 Task: Add Attachment from "Attach a link" to Card Card0000000252 in Board Board0000000063 in Workspace WS0000000021 in Trello. Add Cover Red to Card Card0000000252 in Board Board0000000063 in Workspace WS0000000021 in Trello. Add "Join Card" Button Button0000000252  to Card Card0000000252 in Board Board0000000063 in Workspace WS0000000021 in Trello. Add Description DS0000000252 to Card Card0000000252 in Board Board0000000063 in Workspace WS0000000021 in Trello. Add Comment CM0000000252 to Card Card0000000252 in Board Board0000000063 in Workspace WS0000000021 in Trello
Action: Mouse moved to (500, 527)
Screenshot: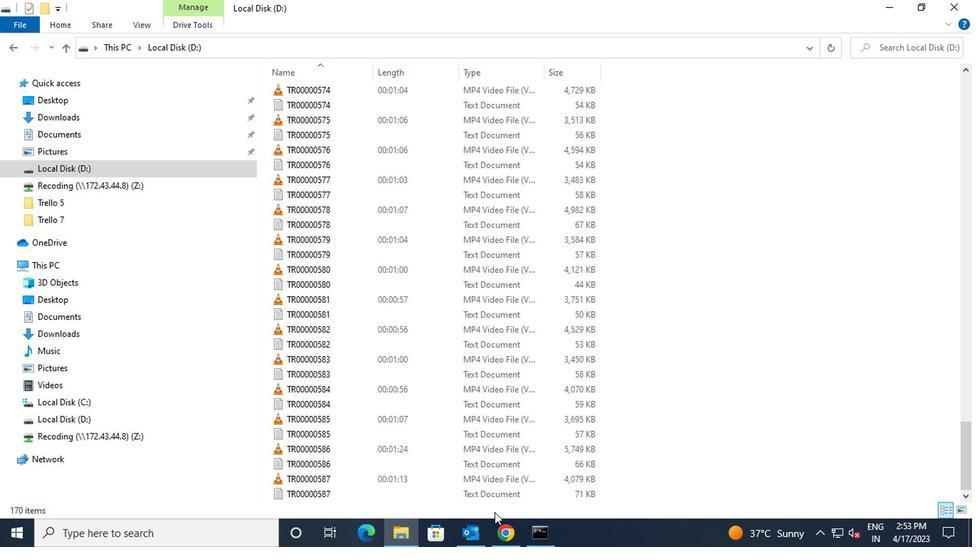 
Action: Mouse pressed left at (500, 527)
Screenshot: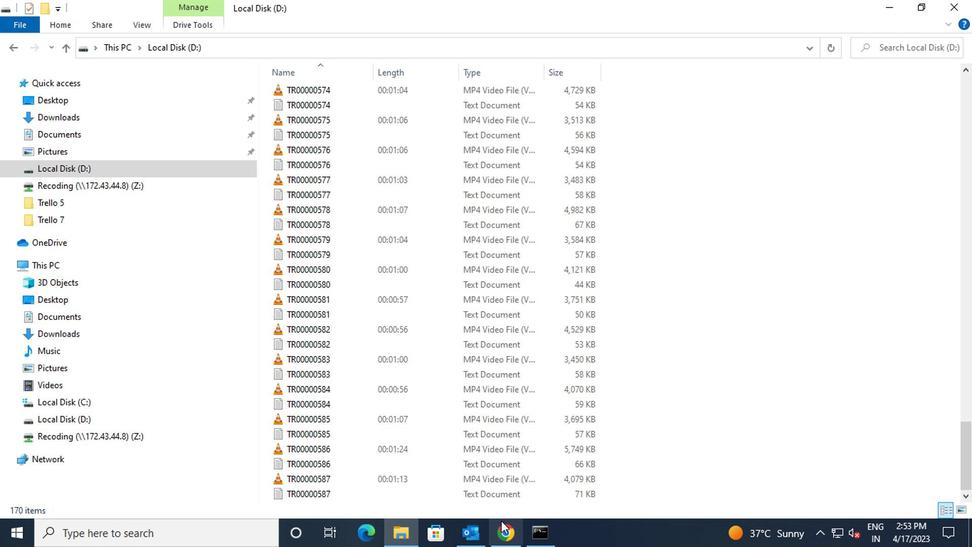
Action: Mouse moved to (321, 428)
Screenshot: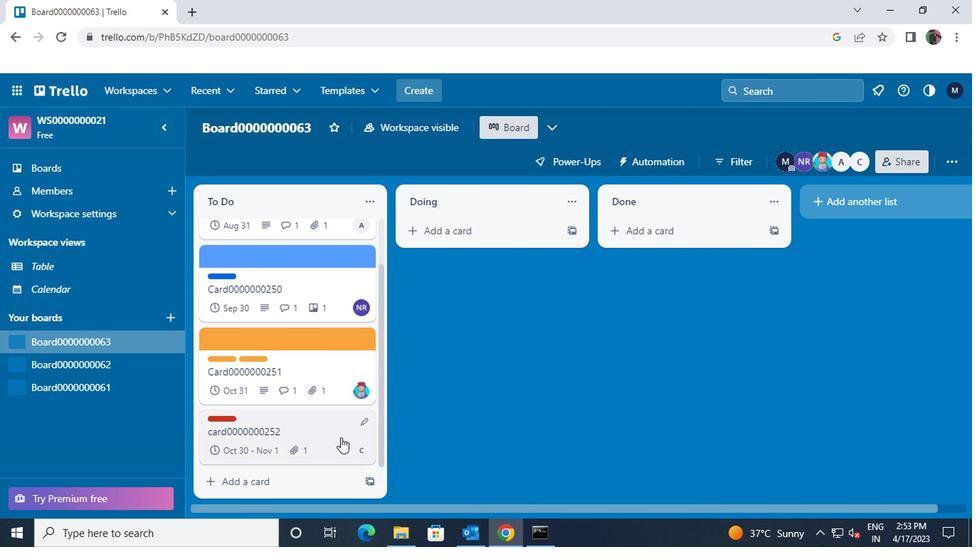 
Action: Mouse pressed left at (321, 428)
Screenshot: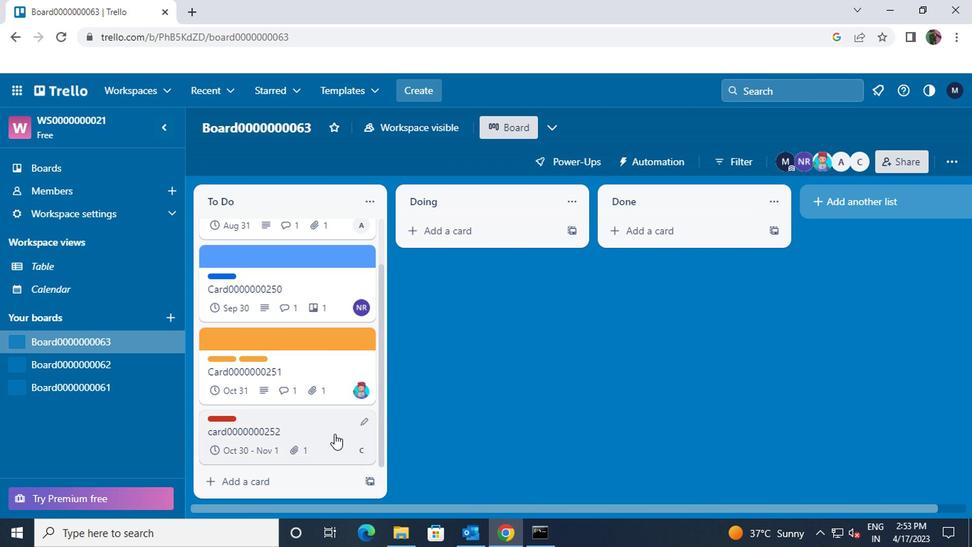 
Action: Mouse moved to (659, 310)
Screenshot: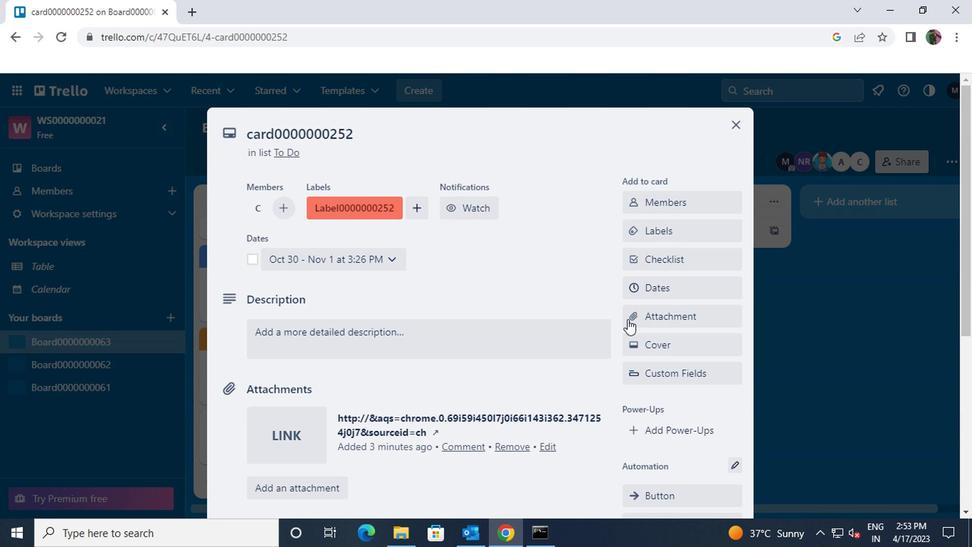 
Action: Mouse pressed left at (659, 310)
Screenshot: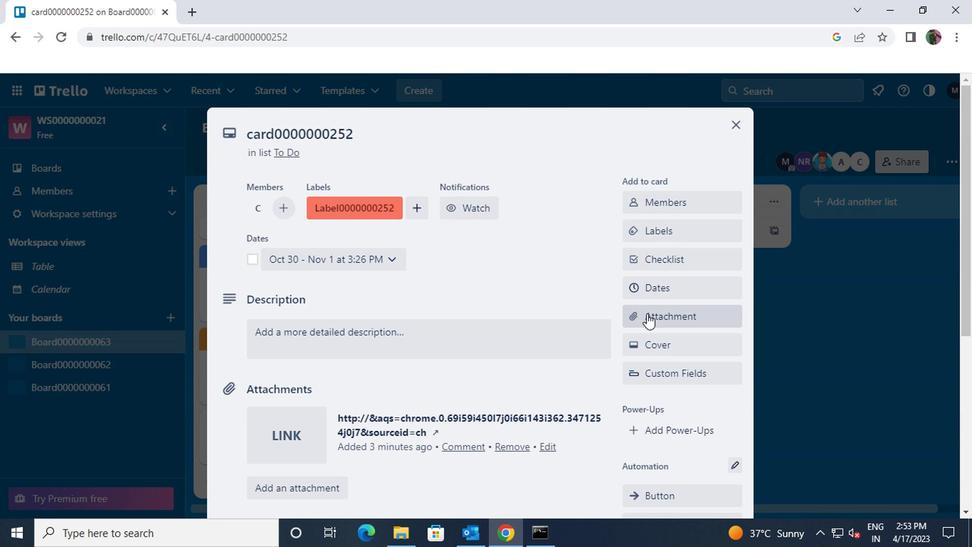 
Action: Mouse moved to (632, 323)
Screenshot: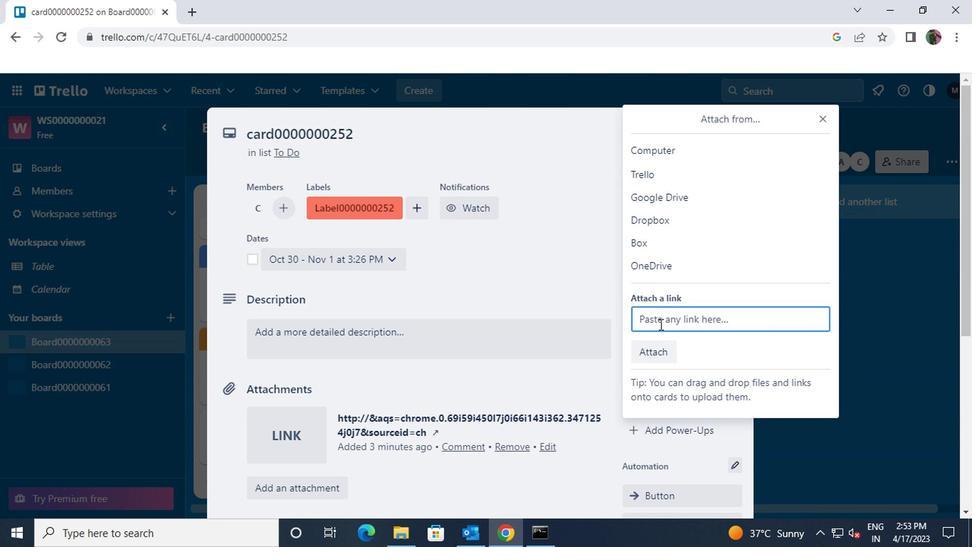 
Action: Key pressed ctrl+V
Screenshot: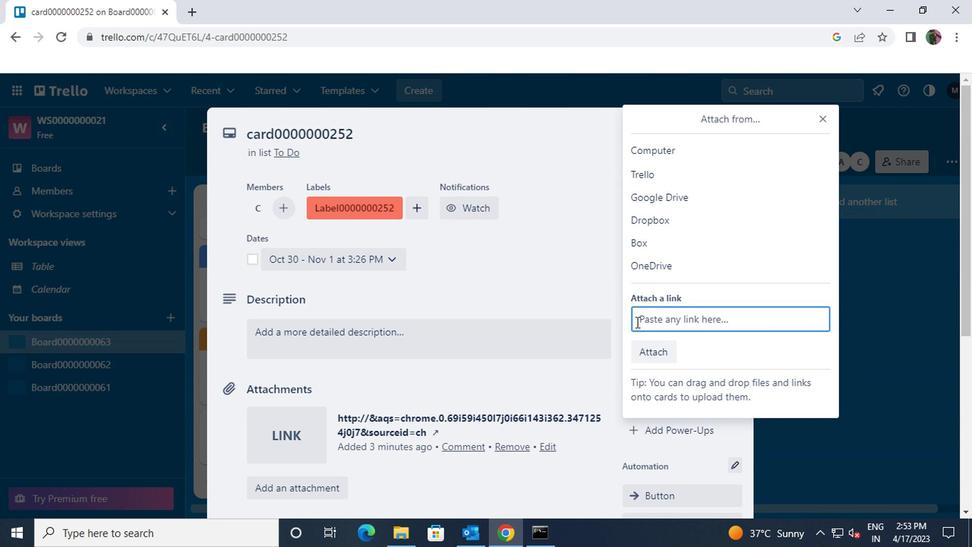 
Action: Mouse moved to (657, 401)
Screenshot: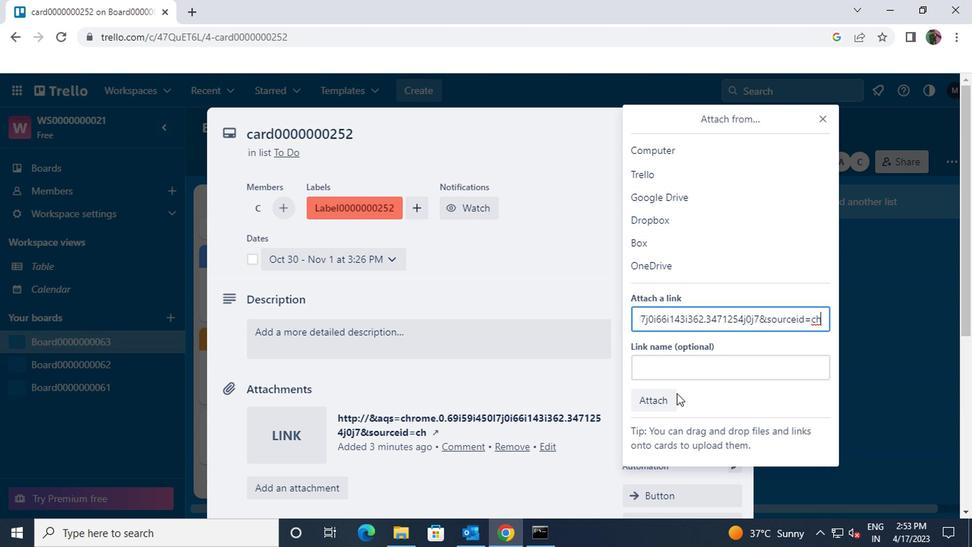 
Action: Mouse pressed left at (657, 401)
Screenshot: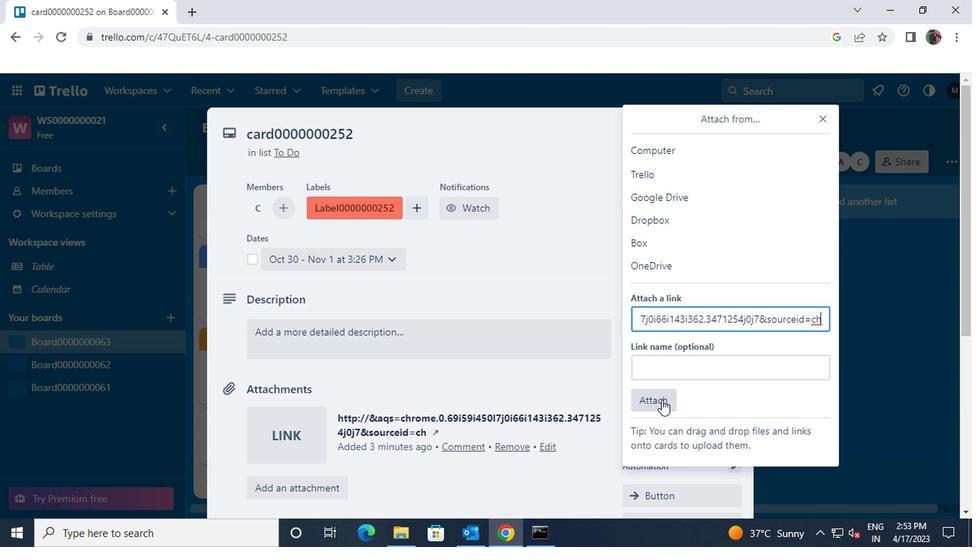 
Action: Mouse moved to (674, 348)
Screenshot: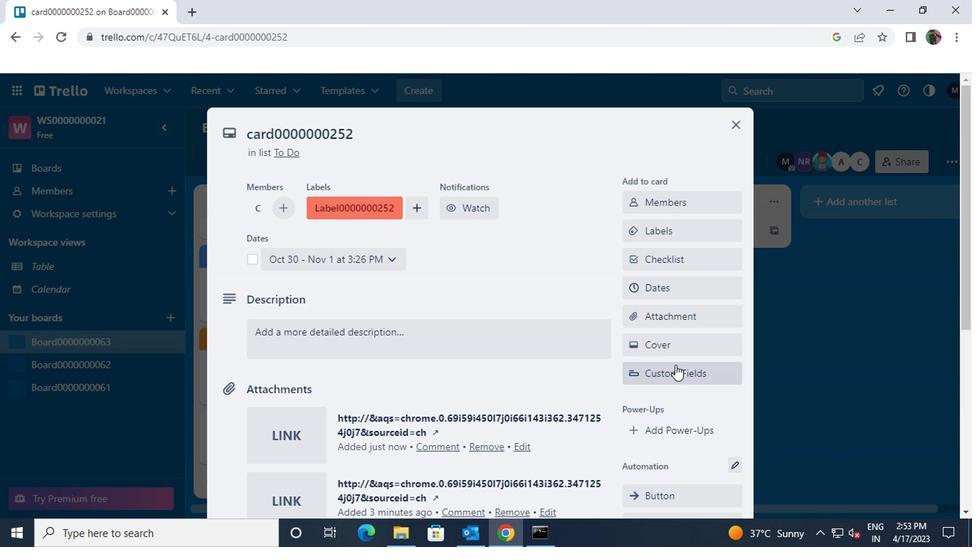 
Action: Mouse pressed left at (674, 348)
Screenshot: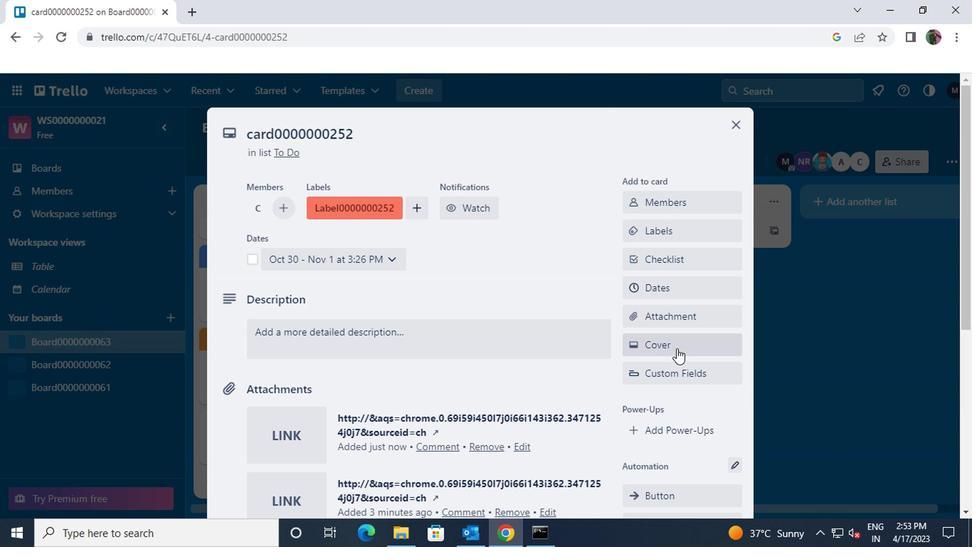 
Action: Mouse moved to (765, 248)
Screenshot: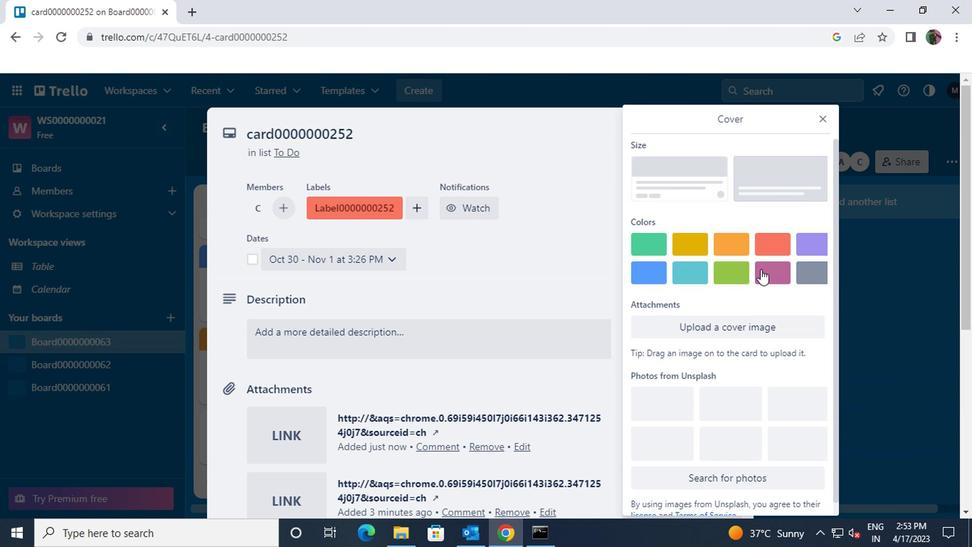 
Action: Mouse pressed left at (765, 248)
Screenshot: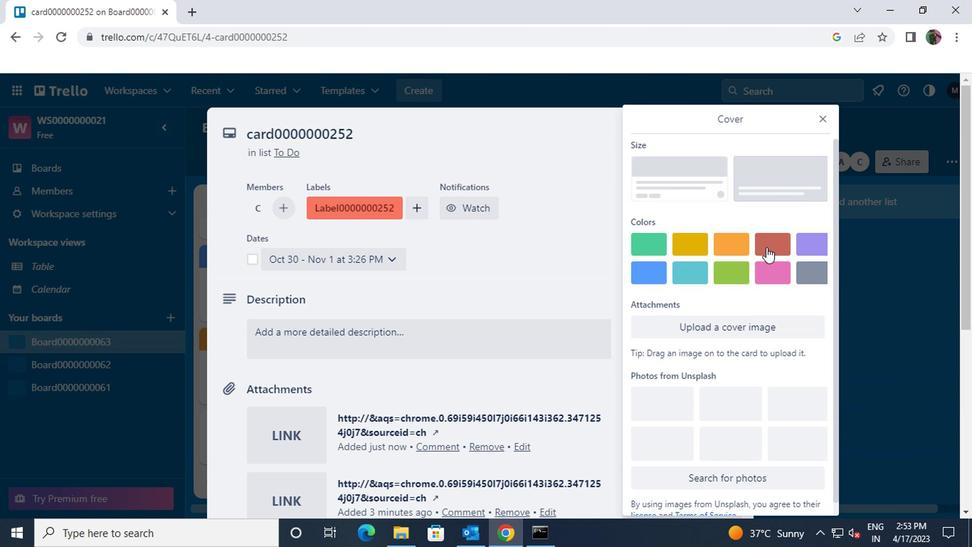 
Action: Mouse moved to (820, 126)
Screenshot: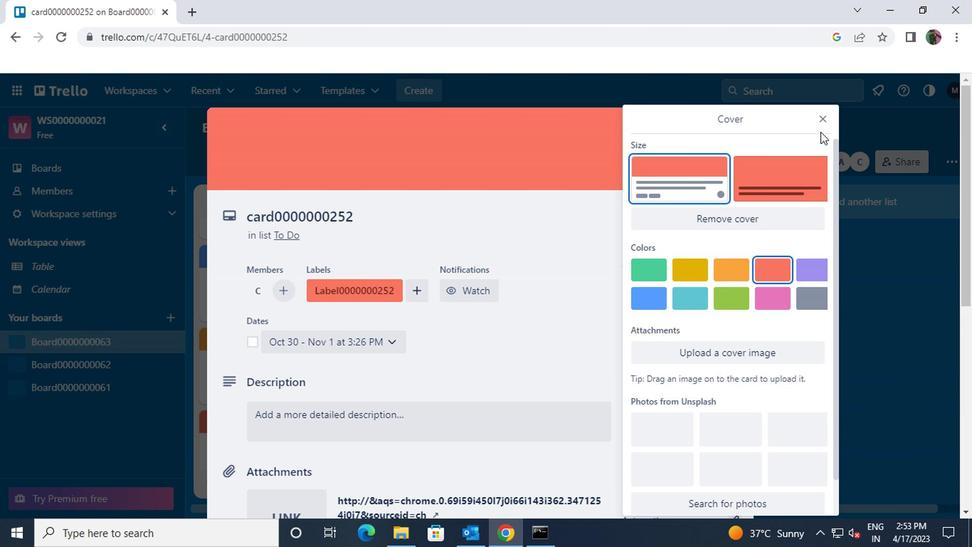 
Action: Mouse pressed left at (820, 126)
Screenshot: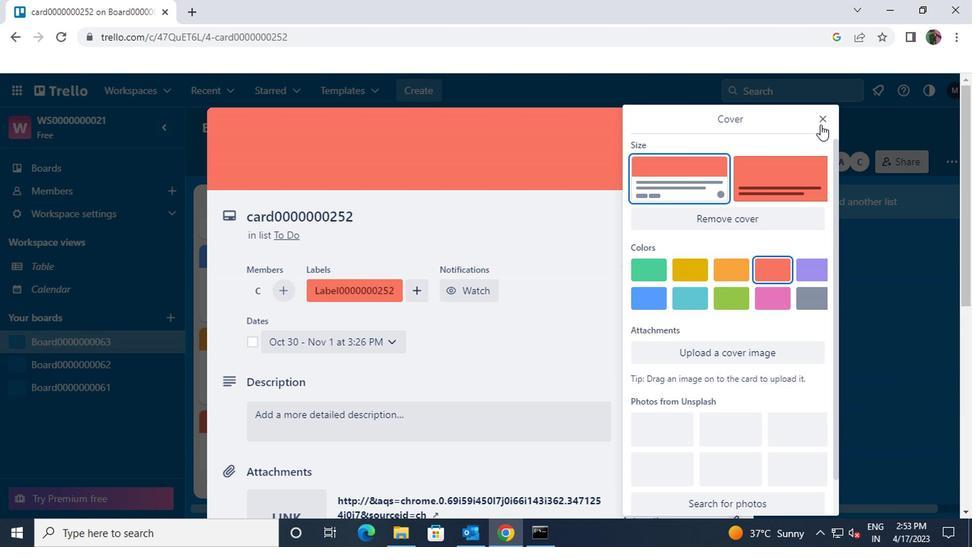 
Action: Mouse moved to (681, 316)
Screenshot: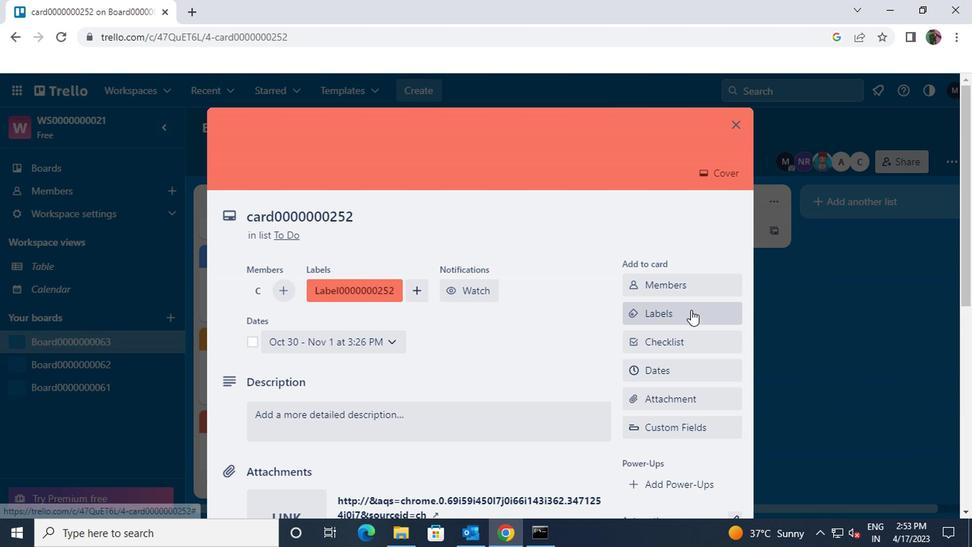 
Action: Mouse scrolled (681, 315) with delta (0, -1)
Screenshot: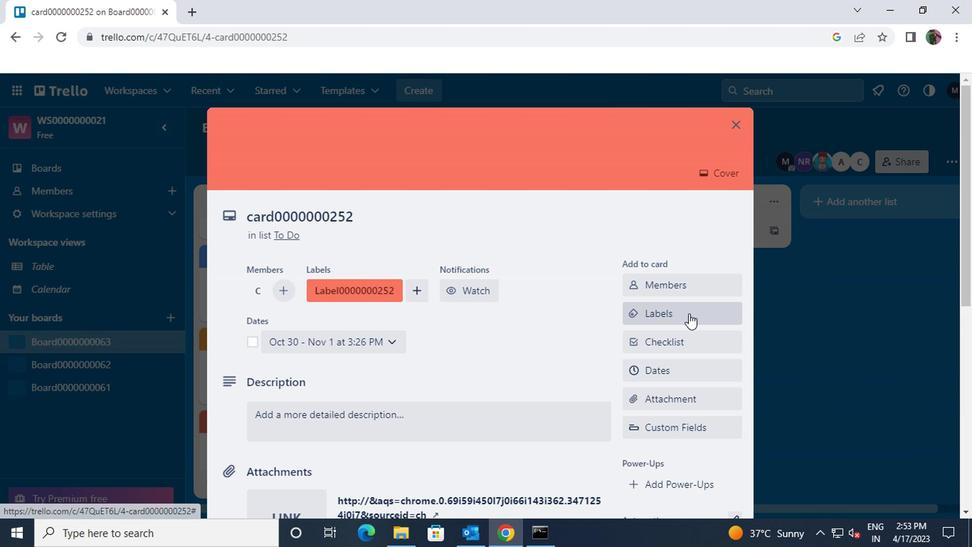 
Action: Mouse scrolled (681, 315) with delta (0, -1)
Screenshot: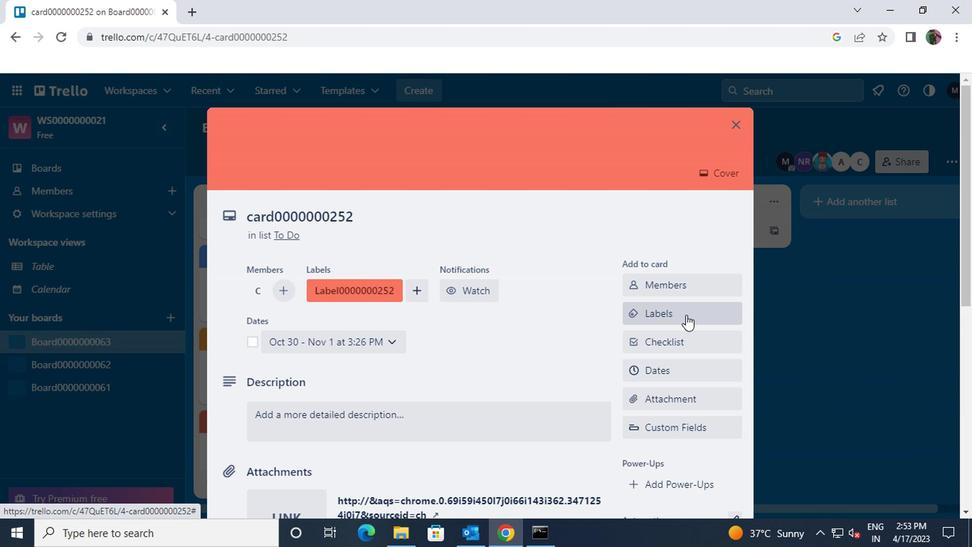 
Action: Mouse moved to (680, 316)
Screenshot: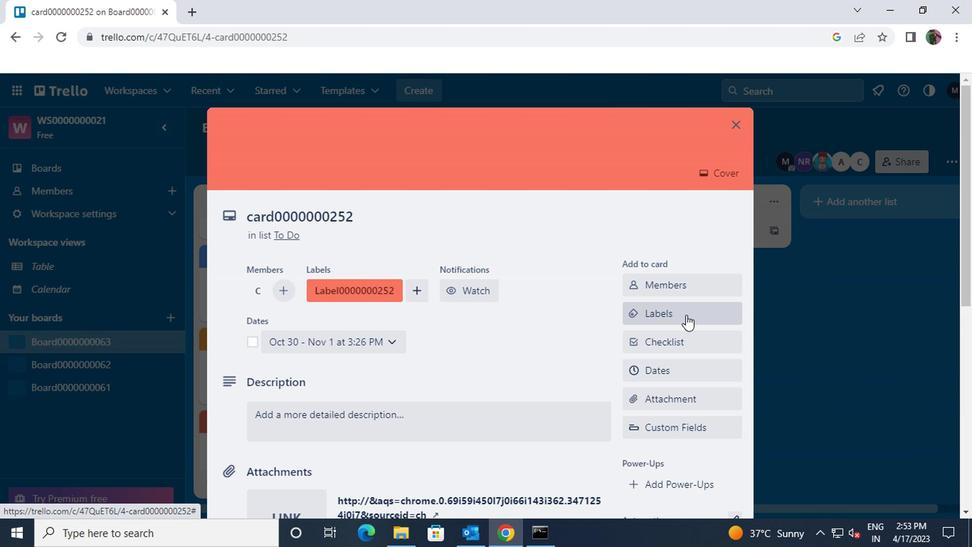 
Action: Mouse scrolled (680, 316) with delta (0, 0)
Screenshot: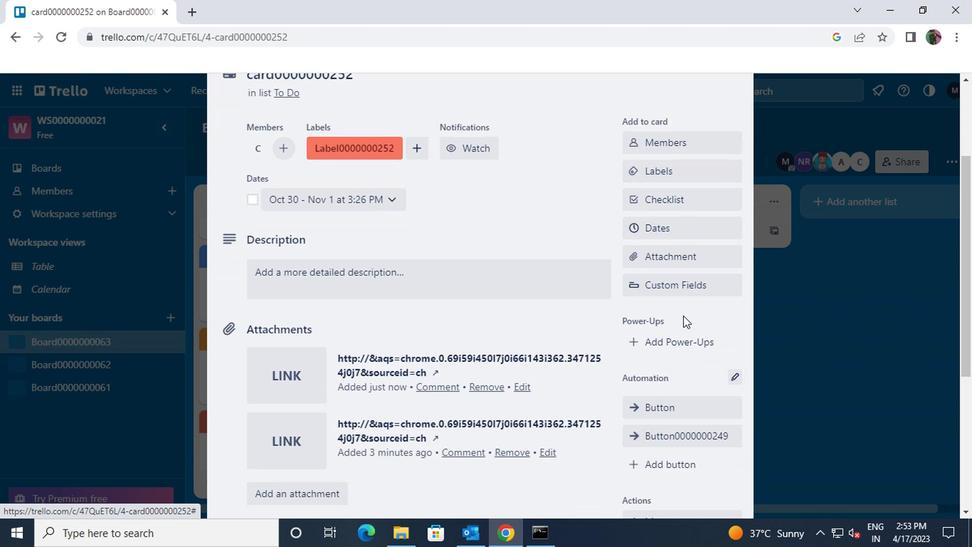 
Action: Mouse moved to (661, 394)
Screenshot: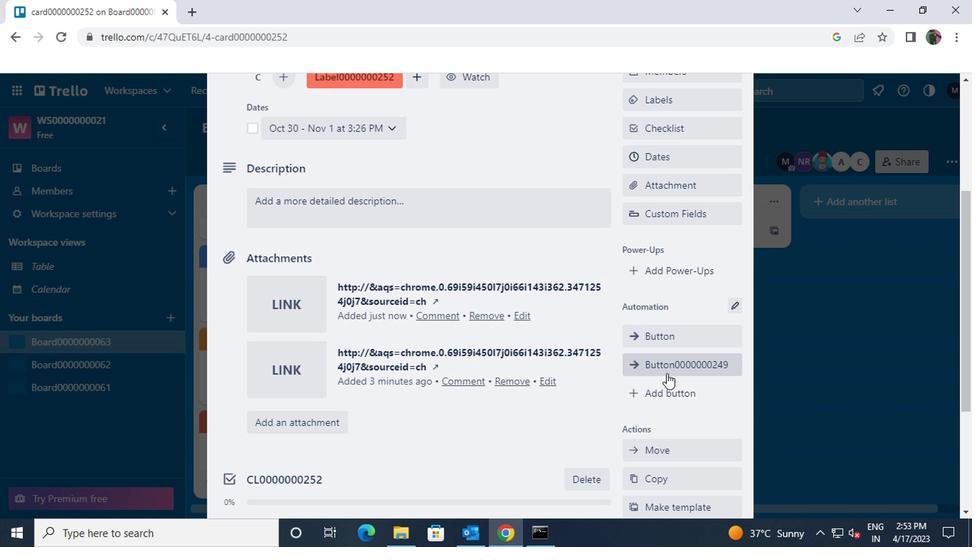 
Action: Mouse pressed left at (661, 394)
Screenshot: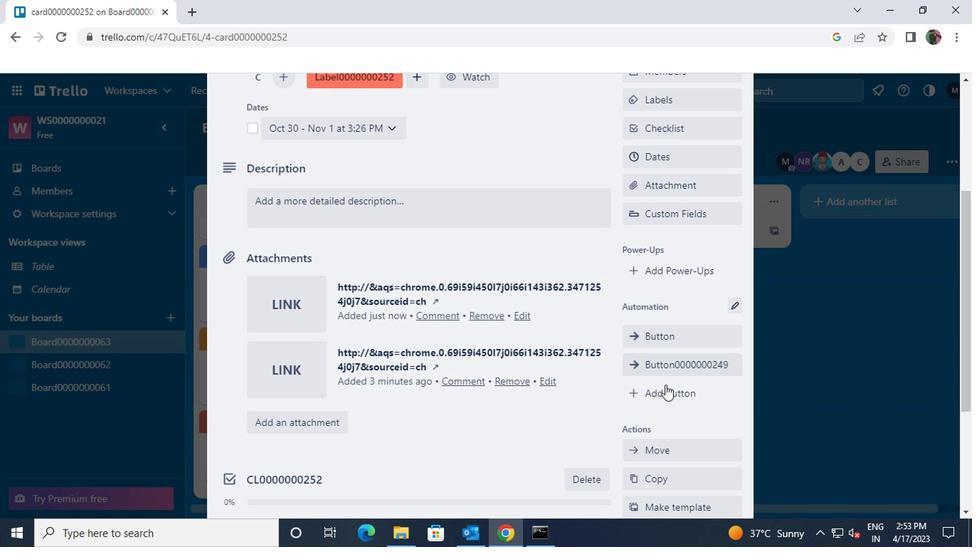 
Action: Mouse moved to (671, 191)
Screenshot: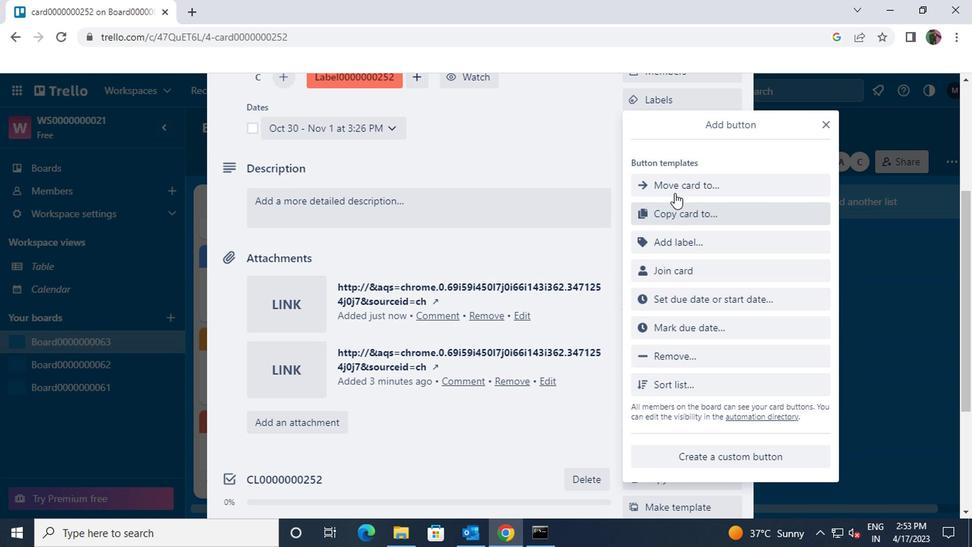 
Action: Mouse pressed left at (671, 191)
Screenshot: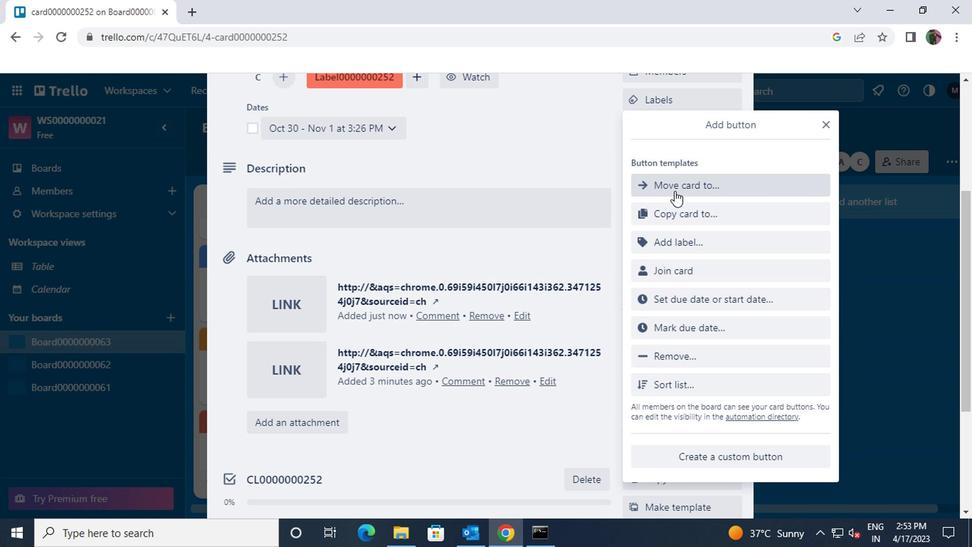 
Action: Mouse moved to (667, 194)
Screenshot: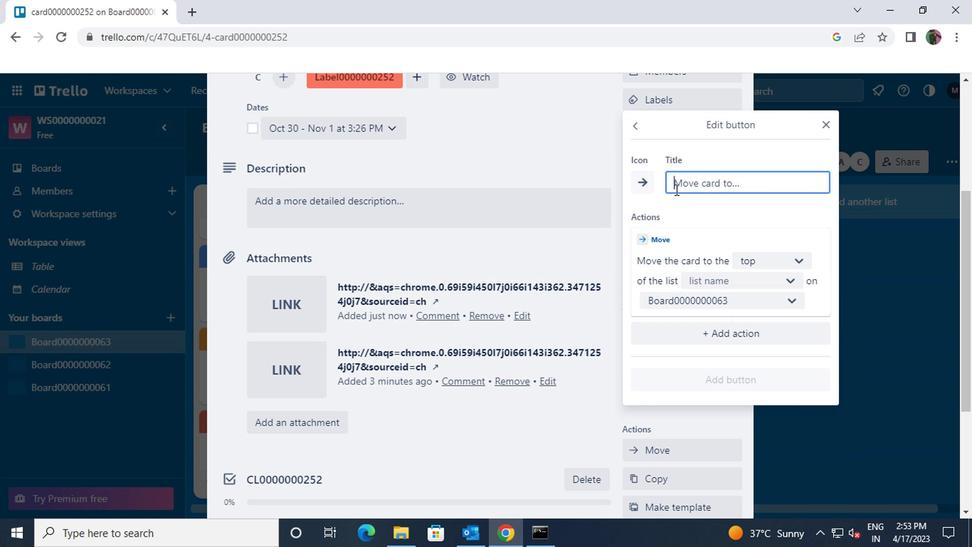 
Action: Key pressed <Key.shift>BUTTON0000000252
Screenshot: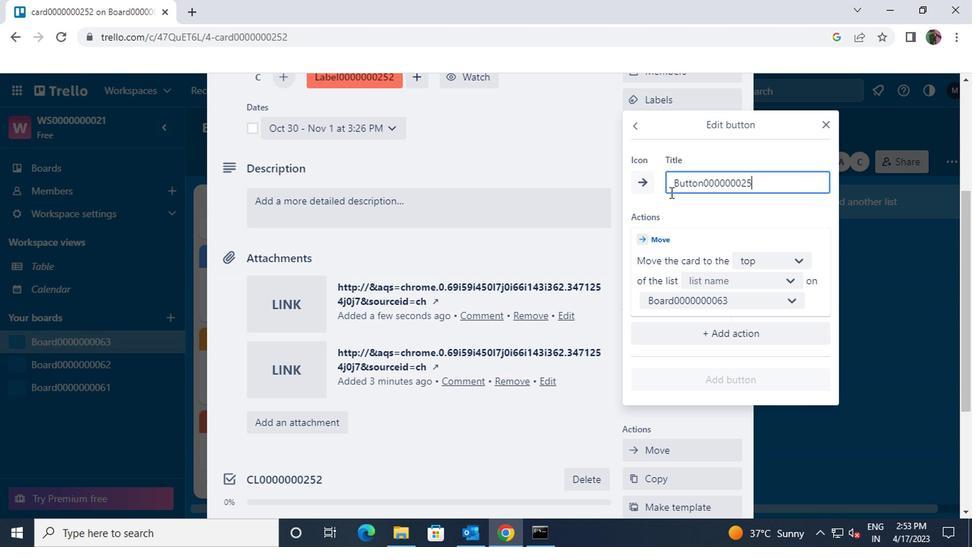 
Action: Mouse moved to (788, 263)
Screenshot: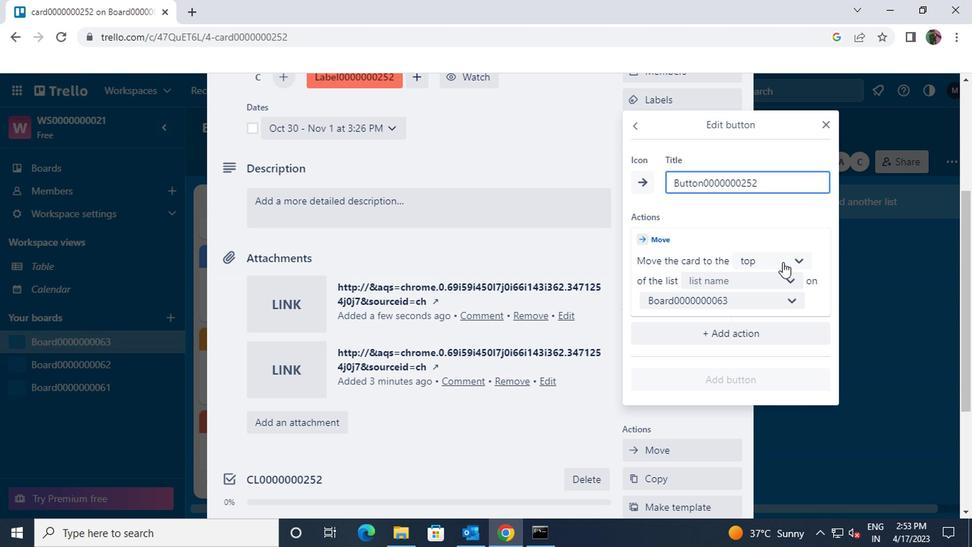
Action: Mouse pressed left at (788, 263)
Screenshot: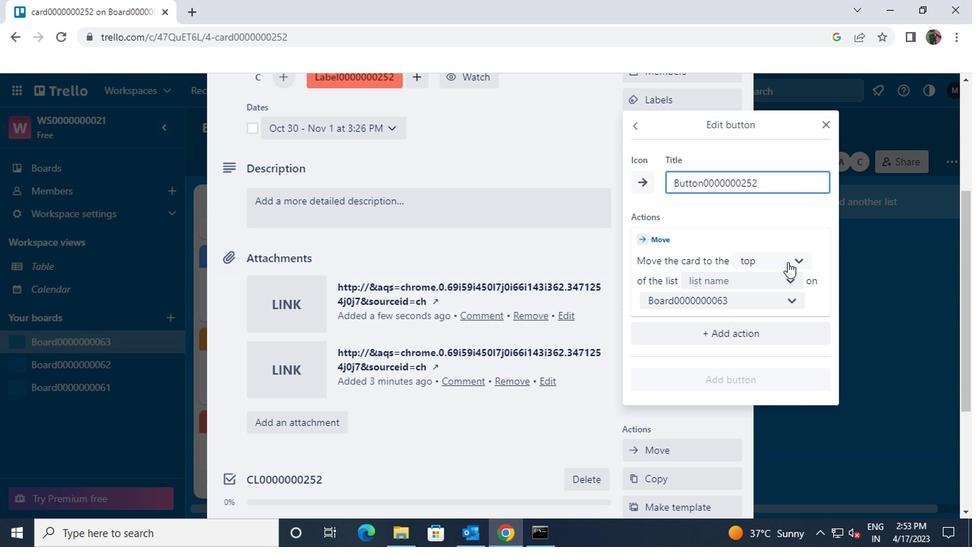 
Action: Mouse moved to (786, 278)
Screenshot: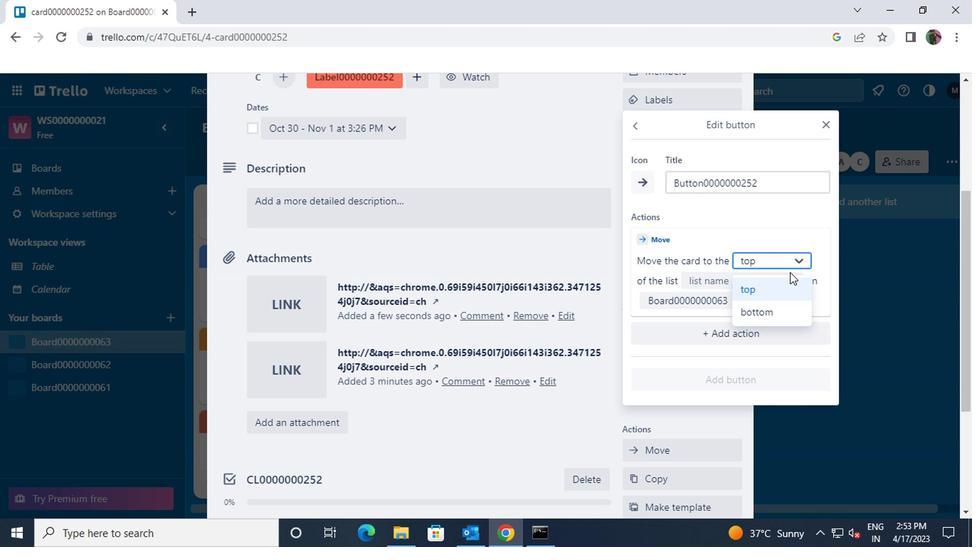 
Action: Mouse pressed left at (786, 278)
Screenshot: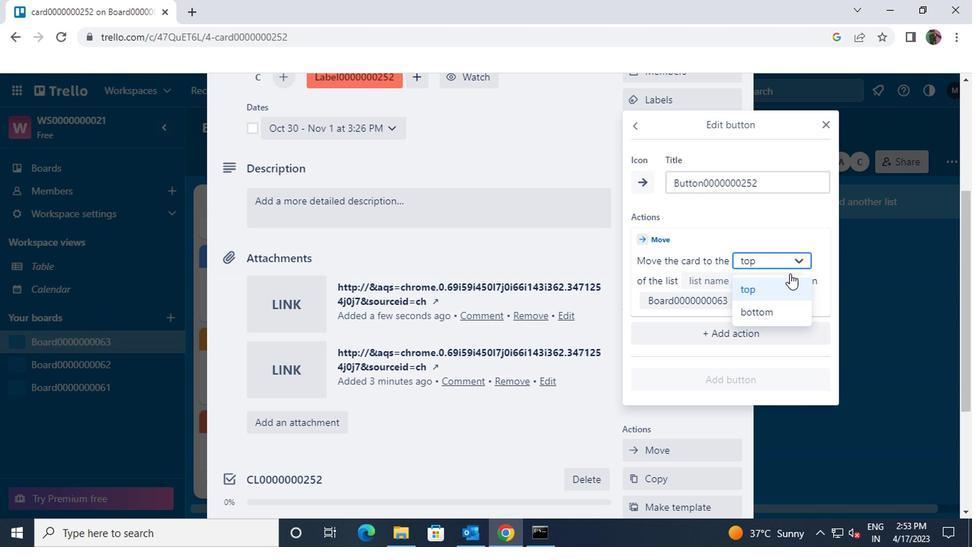
Action: Mouse moved to (791, 285)
Screenshot: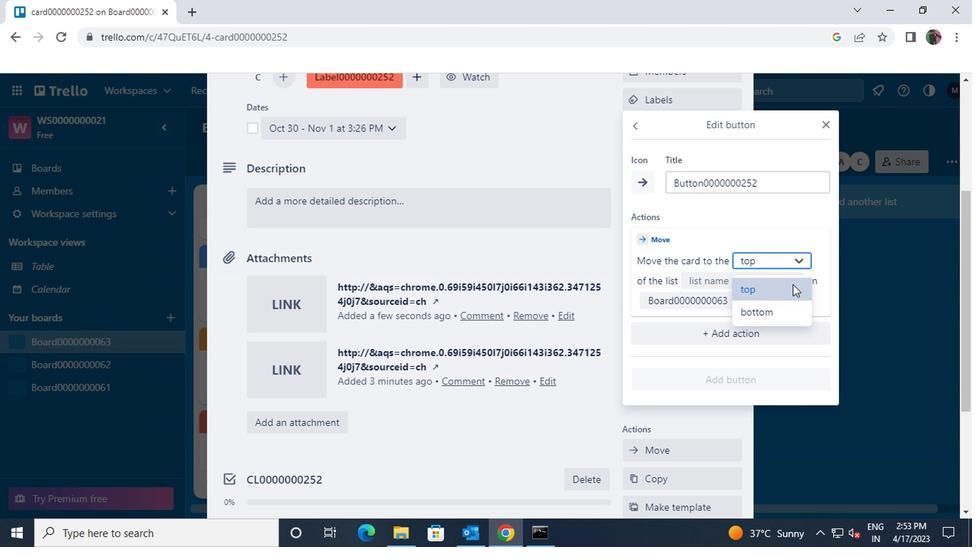 
Action: Mouse pressed left at (791, 285)
Screenshot: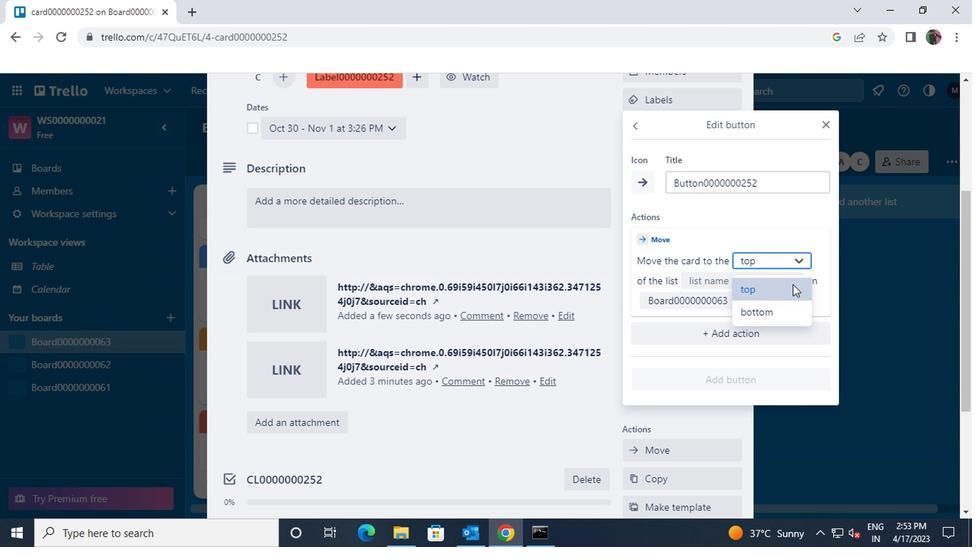
Action: Mouse moved to (791, 283)
Screenshot: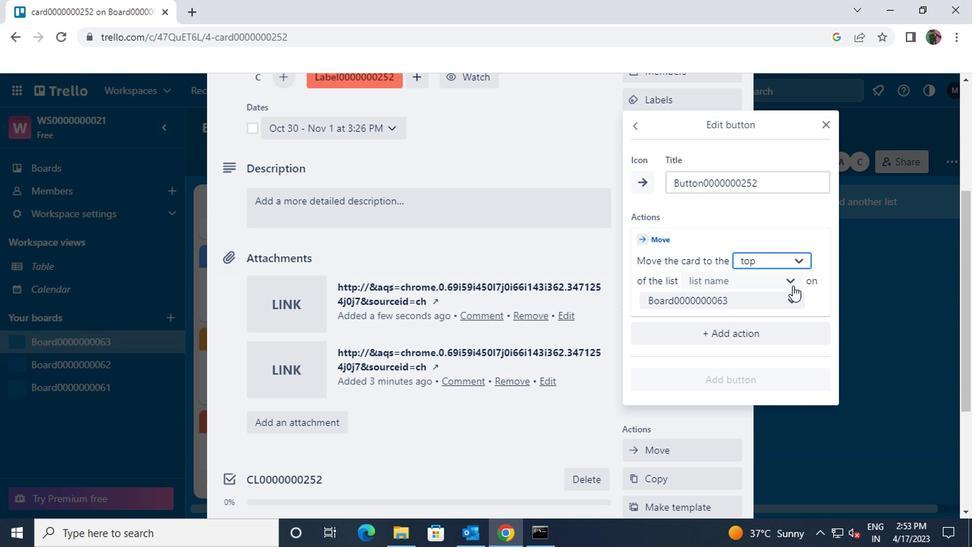 
Action: Mouse pressed left at (791, 283)
Screenshot: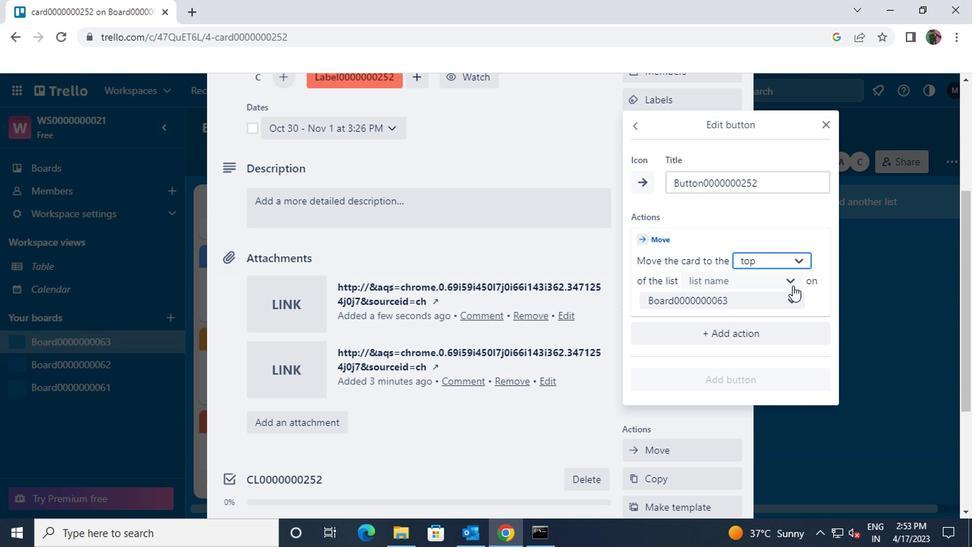 
Action: Mouse moved to (782, 299)
Screenshot: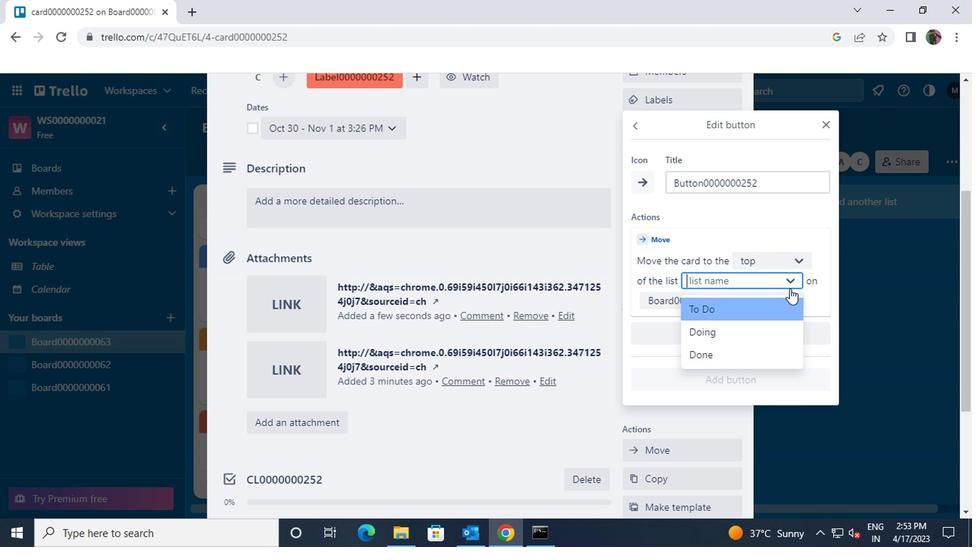 
Action: Mouse pressed left at (782, 299)
Screenshot: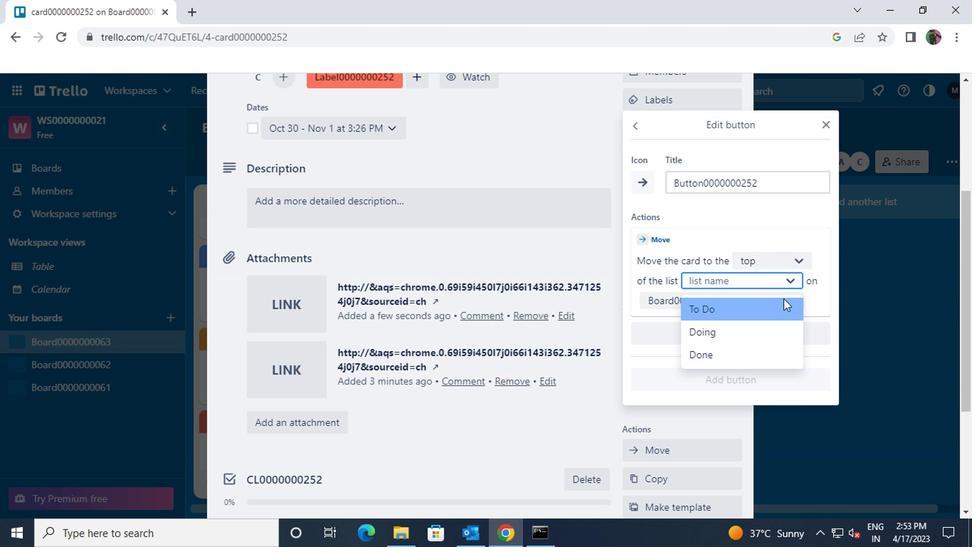 
Action: Mouse moved to (770, 373)
Screenshot: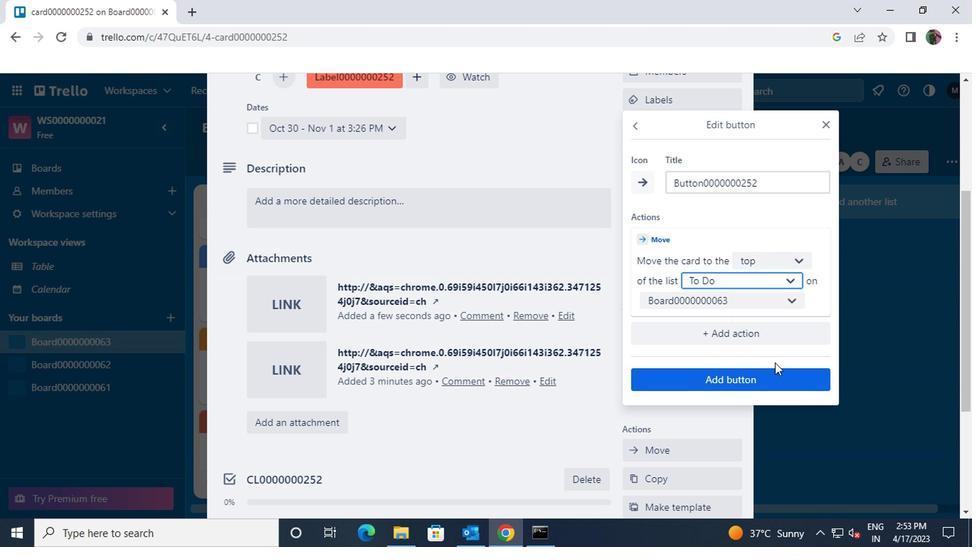 
Action: Mouse pressed left at (770, 373)
Screenshot: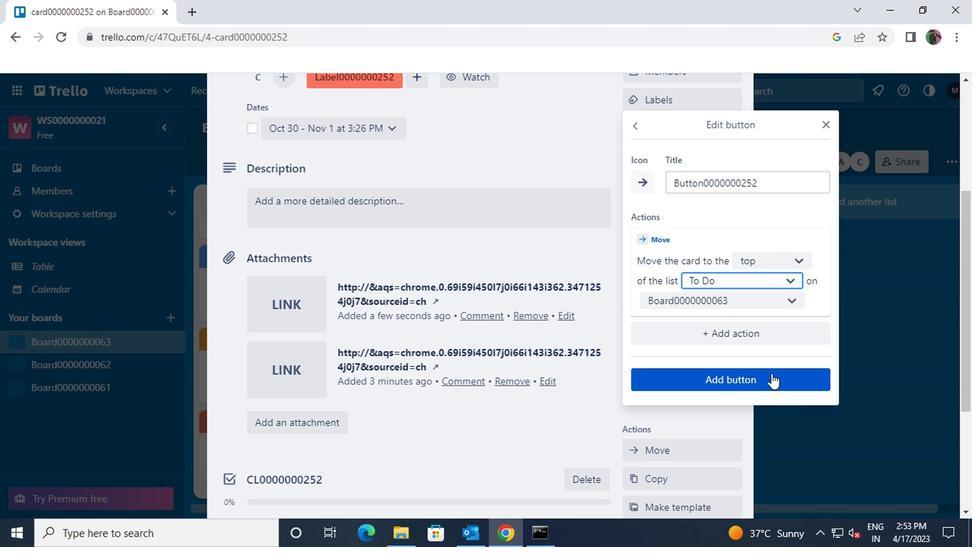 
Action: Mouse moved to (722, 360)
Screenshot: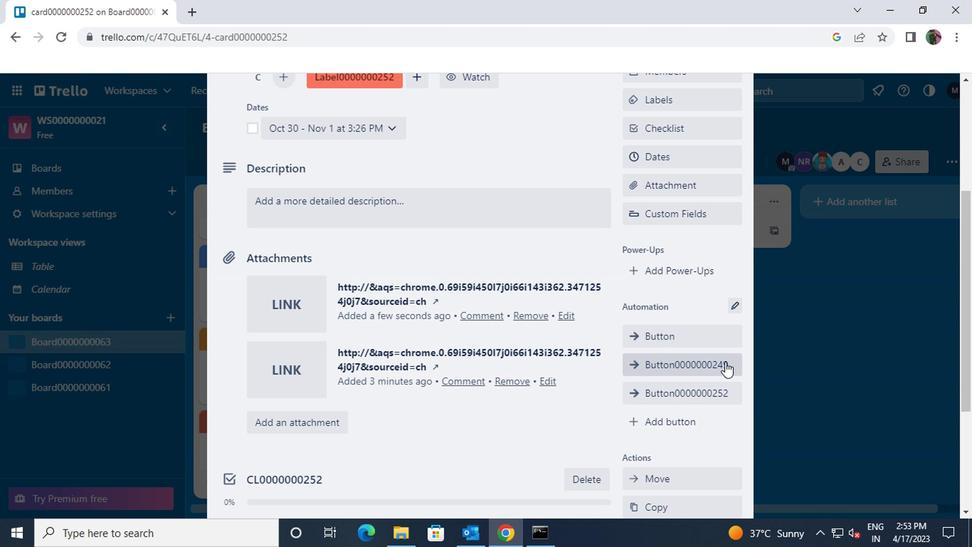 
Action: Mouse scrolled (722, 361) with delta (0, 0)
Screenshot: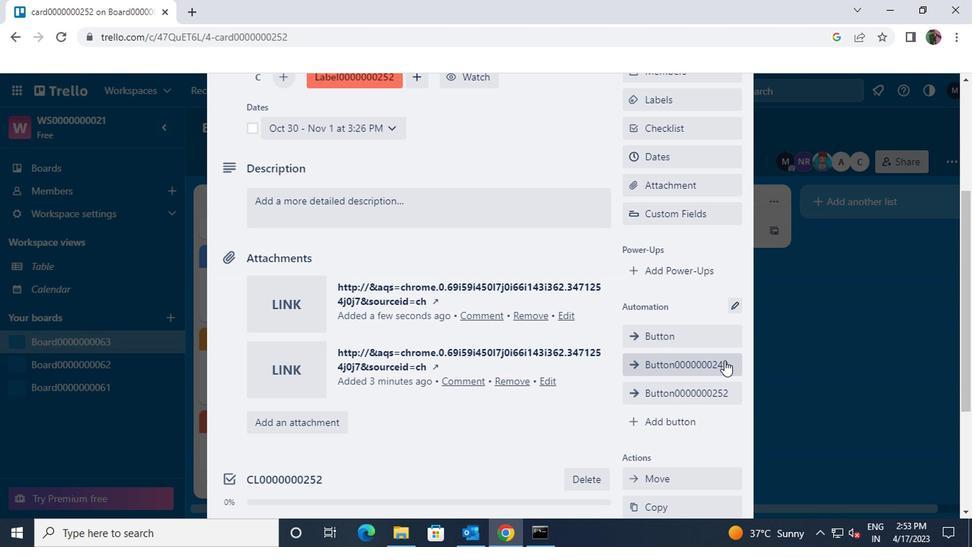 
Action: Mouse moved to (722, 357)
Screenshot: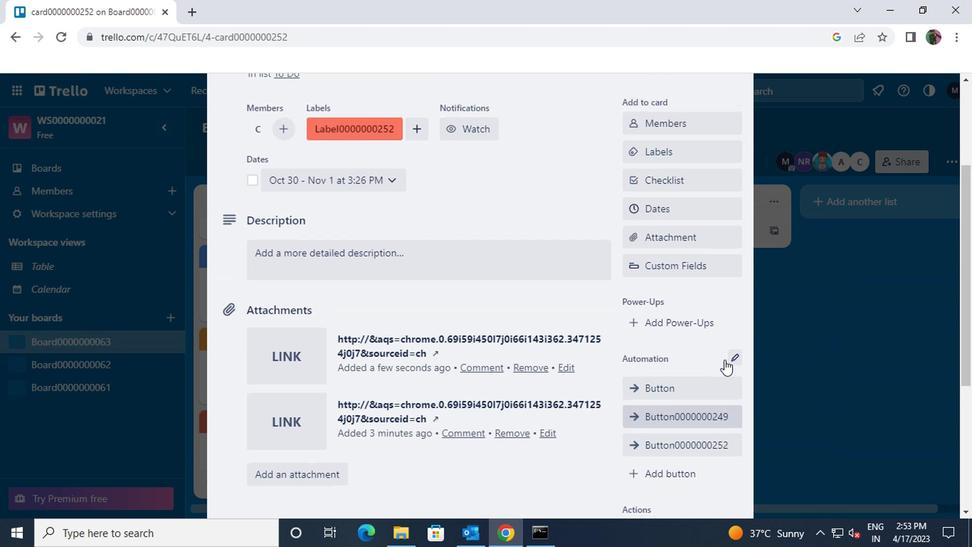 
Action: Mouse scrolled (722, 358) with delta (0, 1)
Screenshot: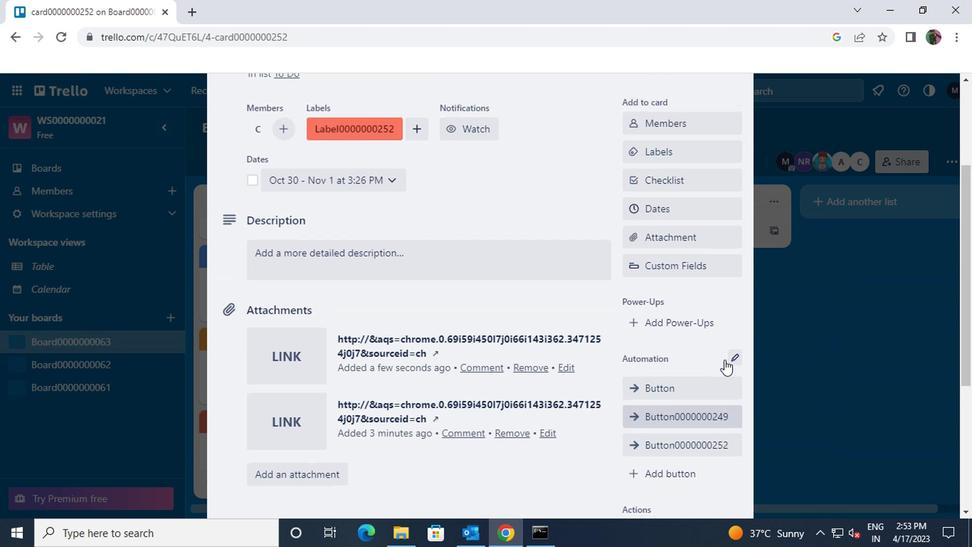 
Action: Mouse moved to (722, 357)
Screenshot: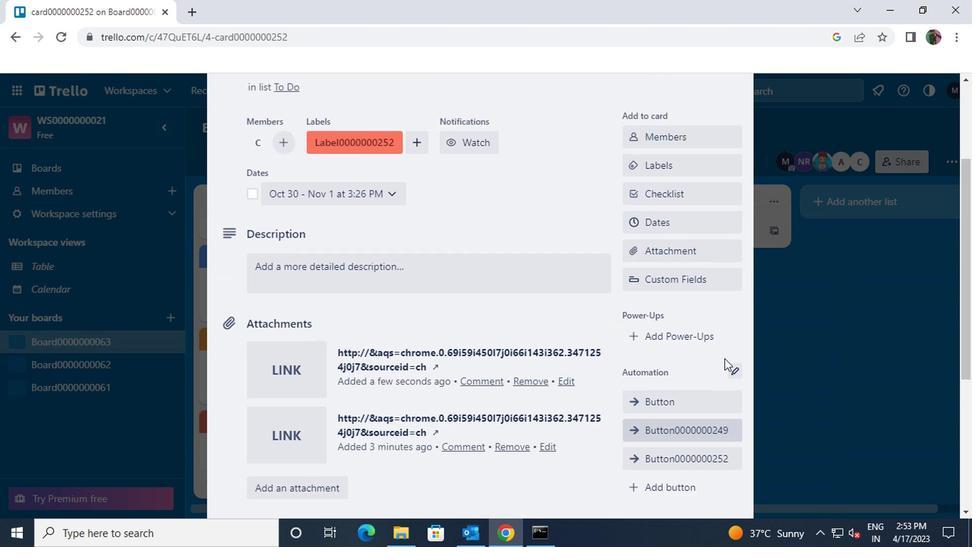 
Action: Mouse scrolled (722, 357) with delta (0, 0)
Screenshot: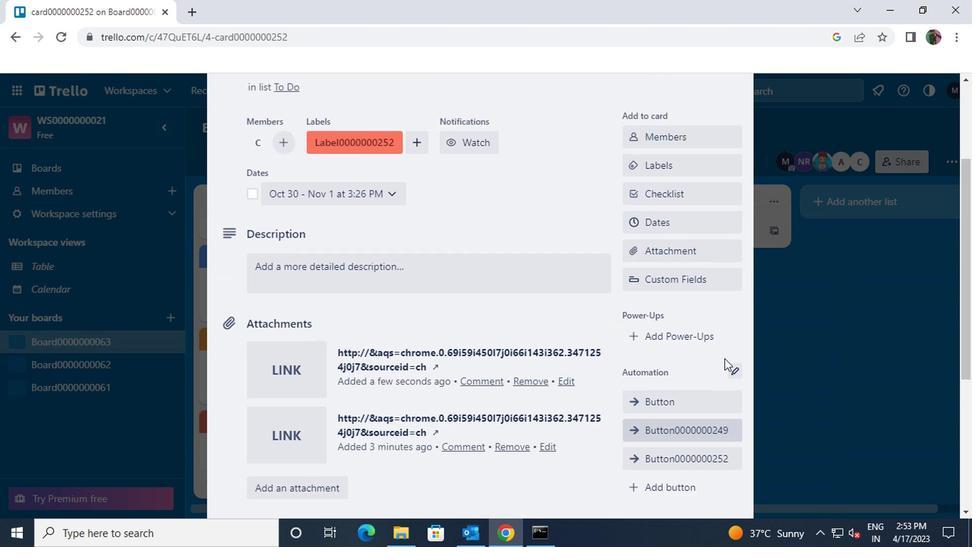 
Action: Mouse moved to (554, 409)
Screenshot: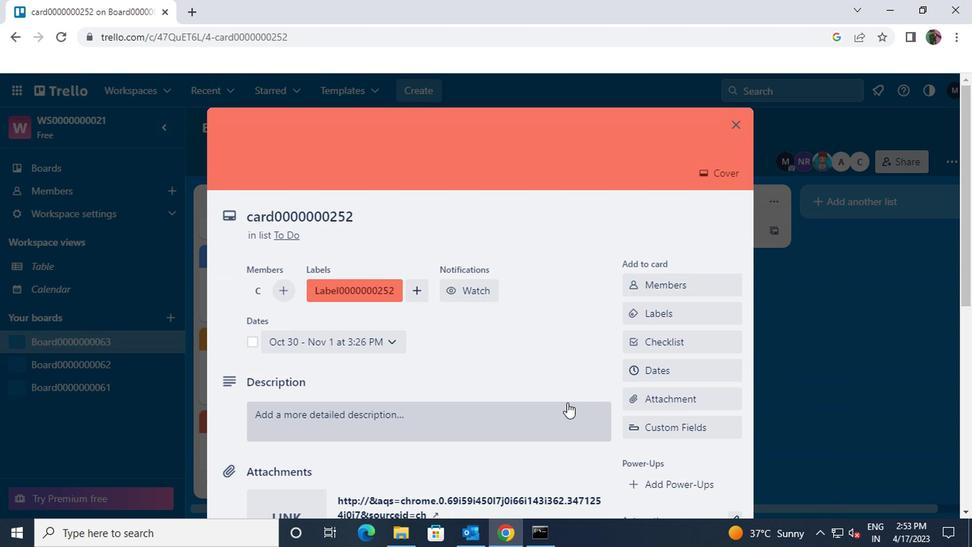
Action: Mouse pressed left at (554, 409)
Screenshot: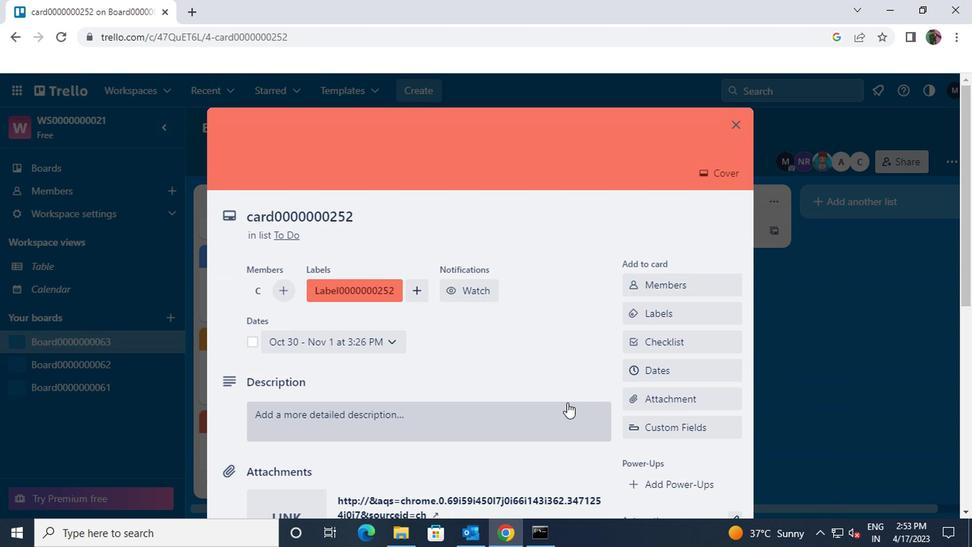 
Action: Mouse moved to (557, 411)
Screenshot: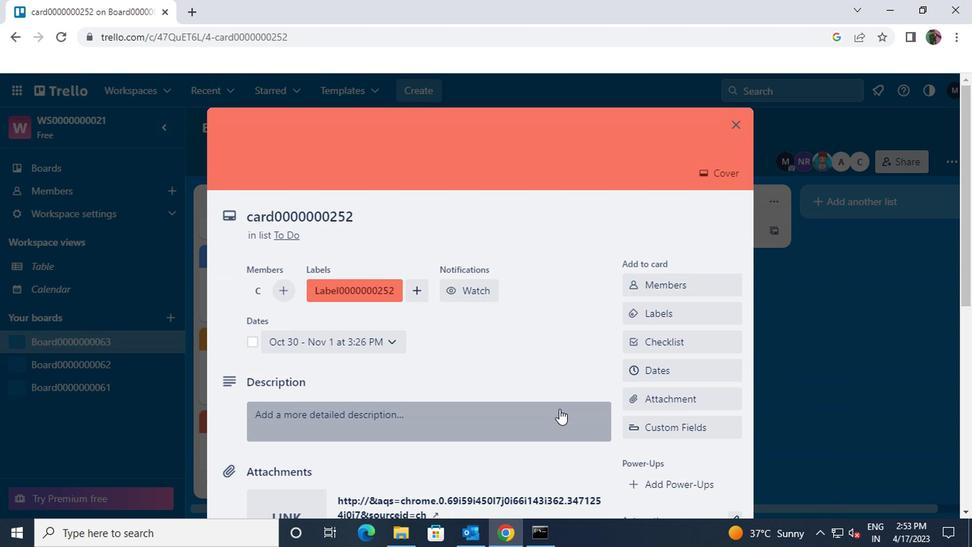 
Action: Key pressed <Key.shift>DS0000000252
Screenshot: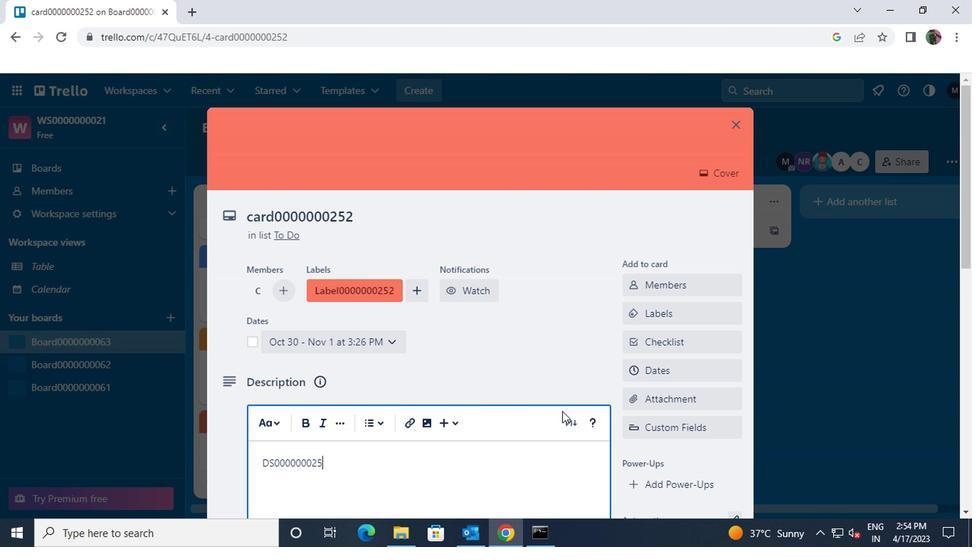 
Action: Mouse scrolled (557, 410) with delta (0, -1)
Screenshot: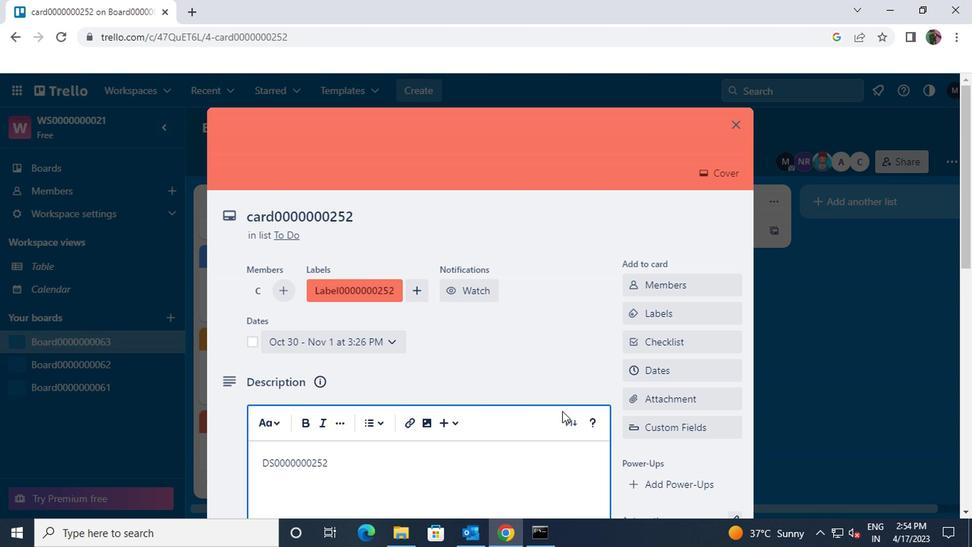 
Action: Mouse scrolled (557, 410) with delta (0, -1)
Screenshot: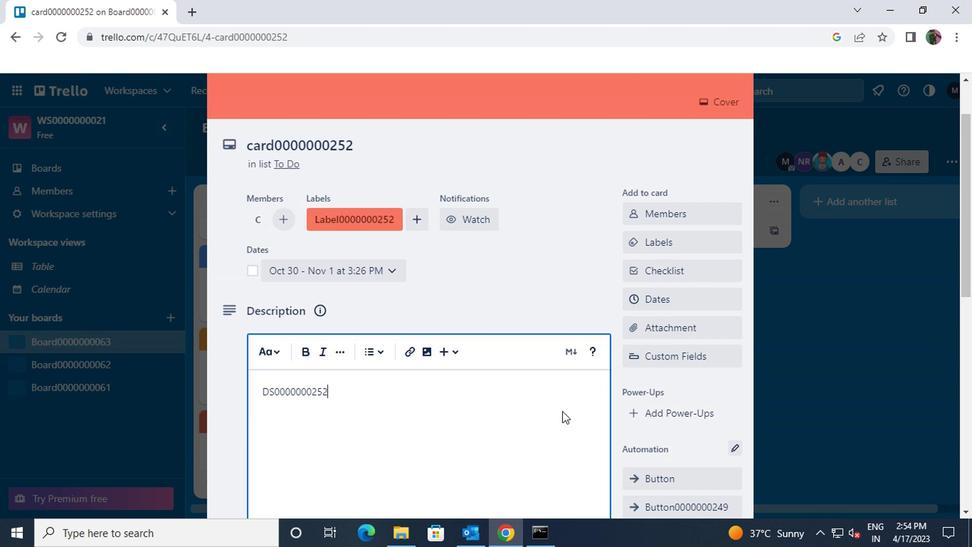 
Action: Mouse scrolled (557, 410) with delta (0, -1)
Screenshot: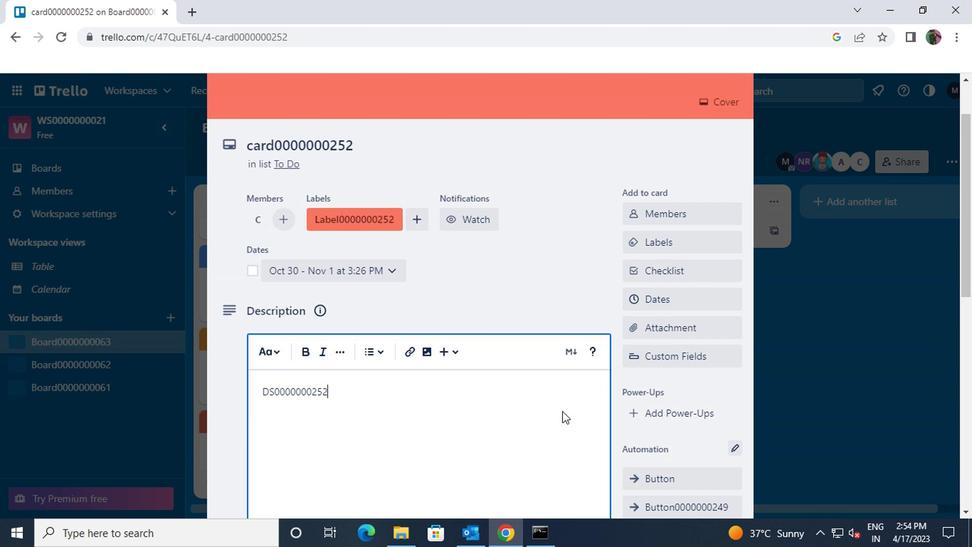 
Action: Mouse moved to (250, 399)
Screenshot: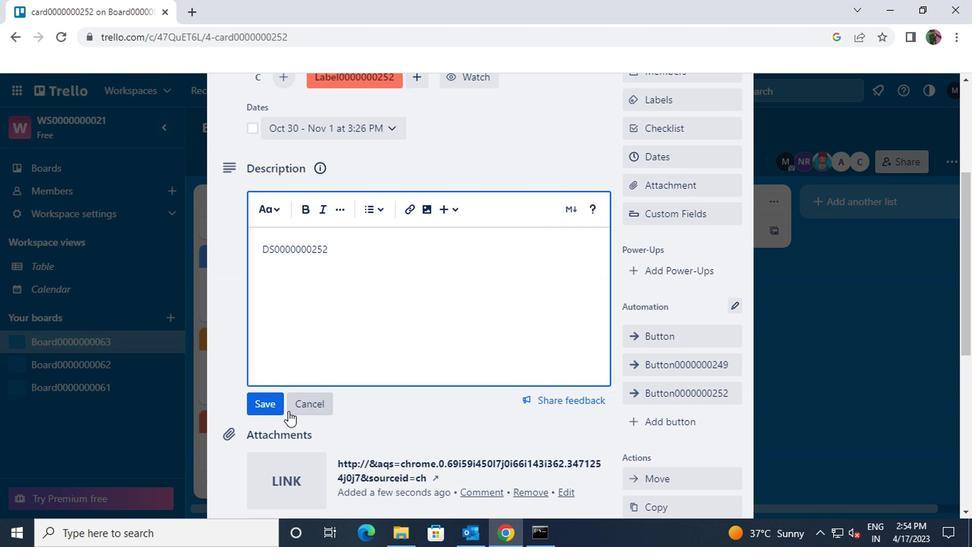 
Action: Mouse pressed left at (250, 399)
Screenshot: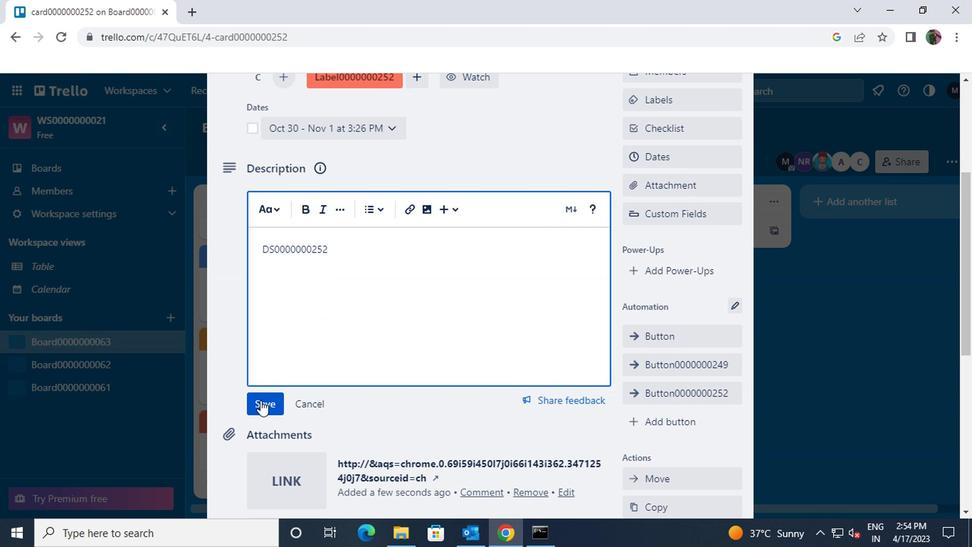 
Action: Mouse moved to (344, 400)
Screenshot: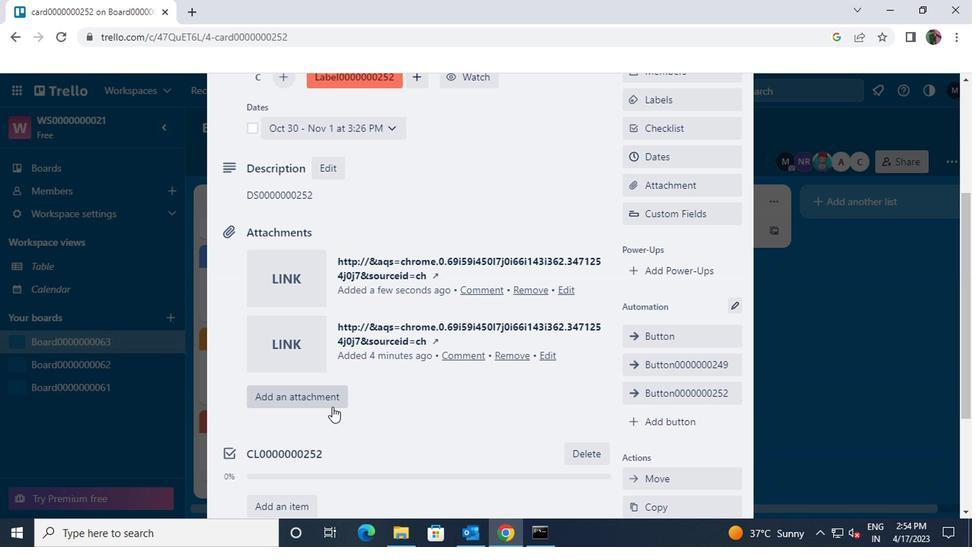 
Action: Mouse scrolled (344, 399) with delta (0, 0)
Screenshot: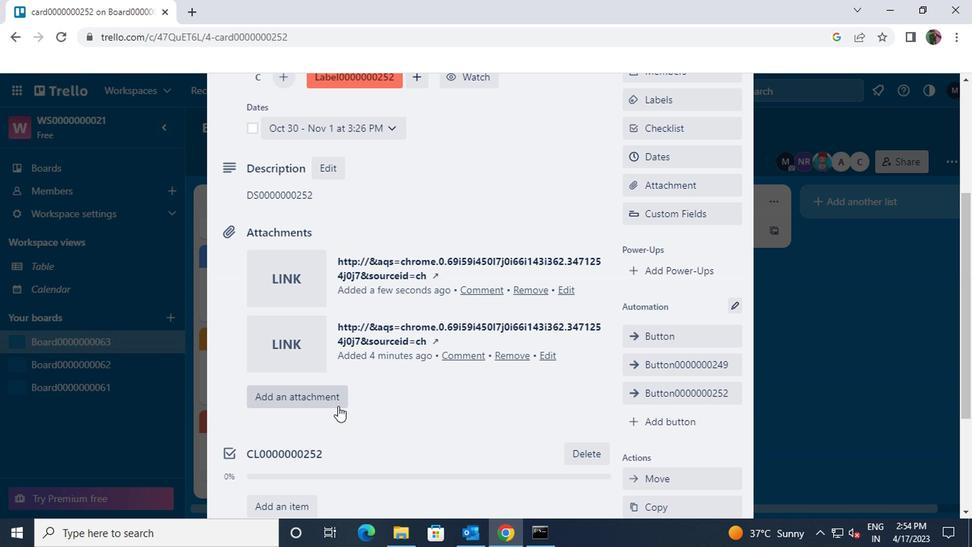 
Action: Mouse scrolled (344, 399) with delta (0, 0)
Screenshot: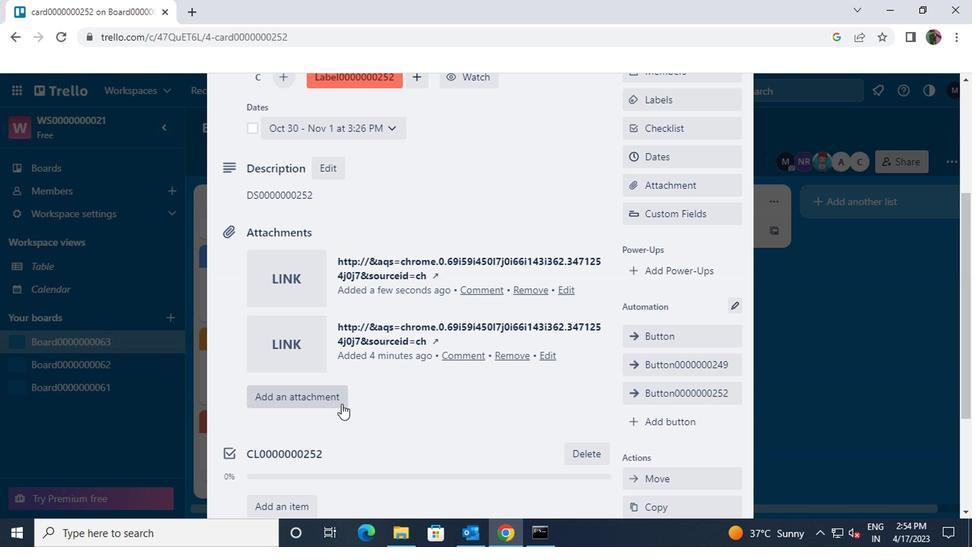 
Action: Mouse moved to (340, 448)
Screenshot: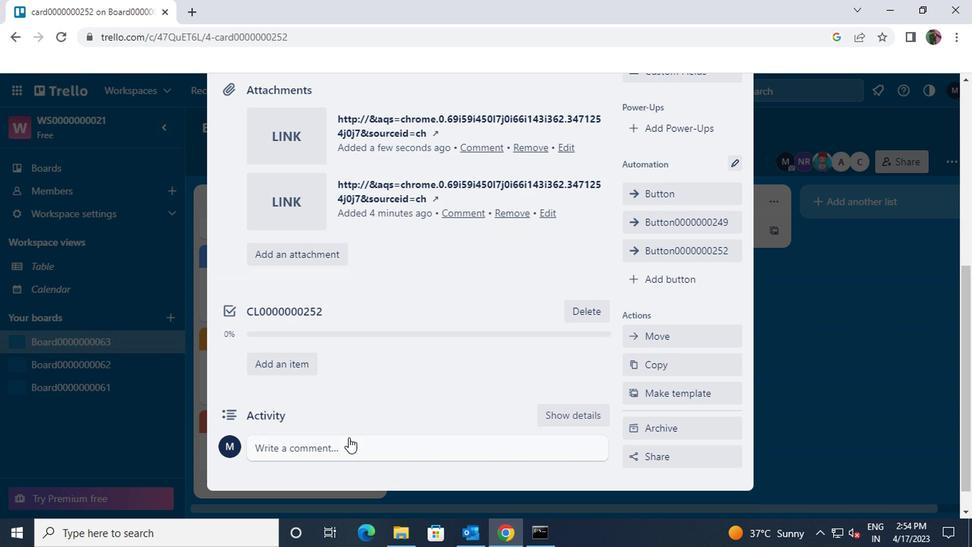 
Action: Mouse pressed left at (340, 448)
Screenshot: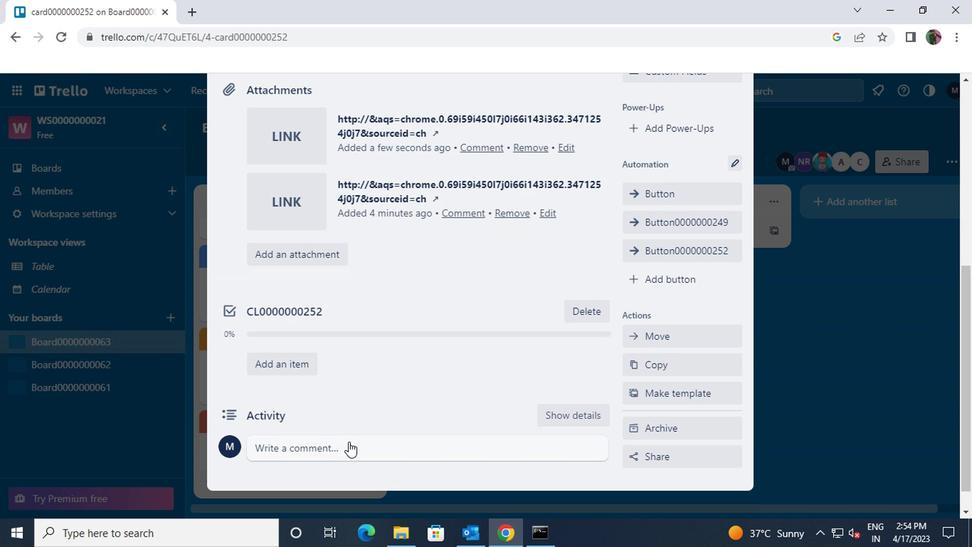 
Action: Key pressed <Key.shift>CM0000000252
Screenshot: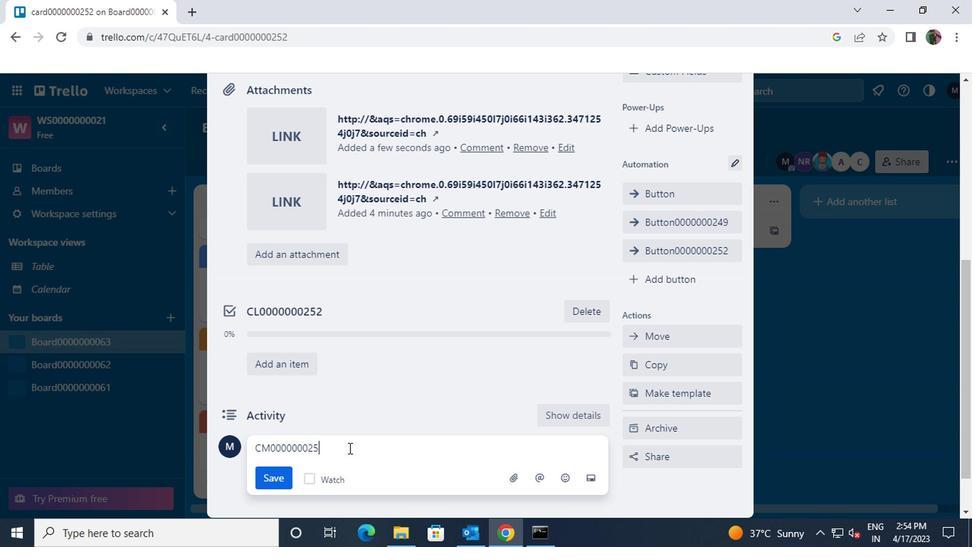 
Action: Mouse moved to (268, 474)
Screenshot: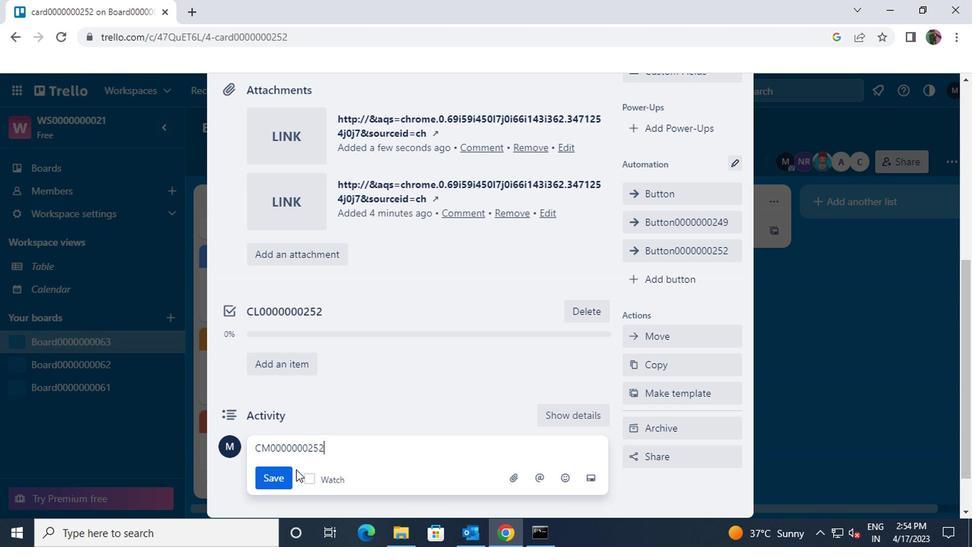 
Action: Mouse pressed left at (268, 474)
Screenshot: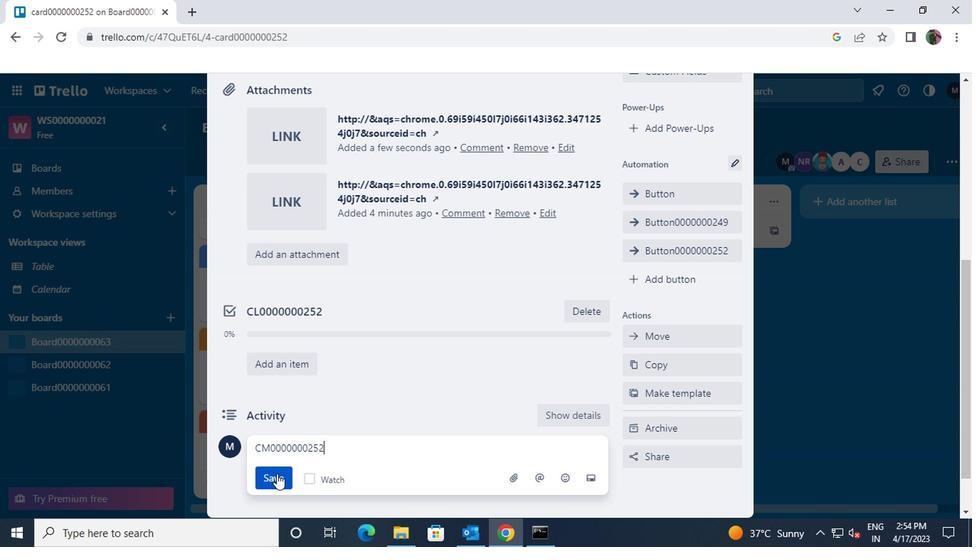 
